 Task: Apply conditional formatting to the range A2:G14 where the value is less than 10.
Action: Mouse moved to (32, 146)
Screenshot: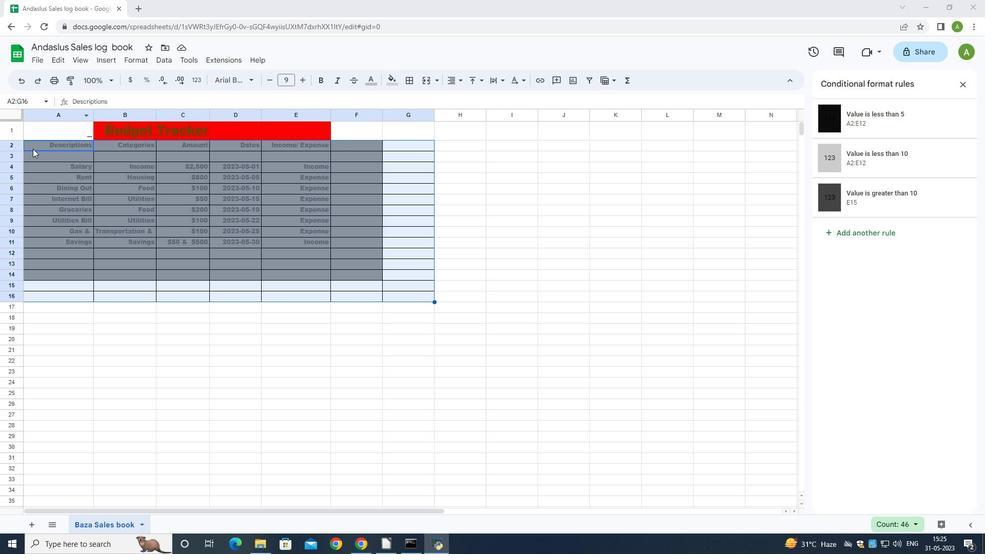
Action: Mouse pressed left at (32, 146)
Screenshot: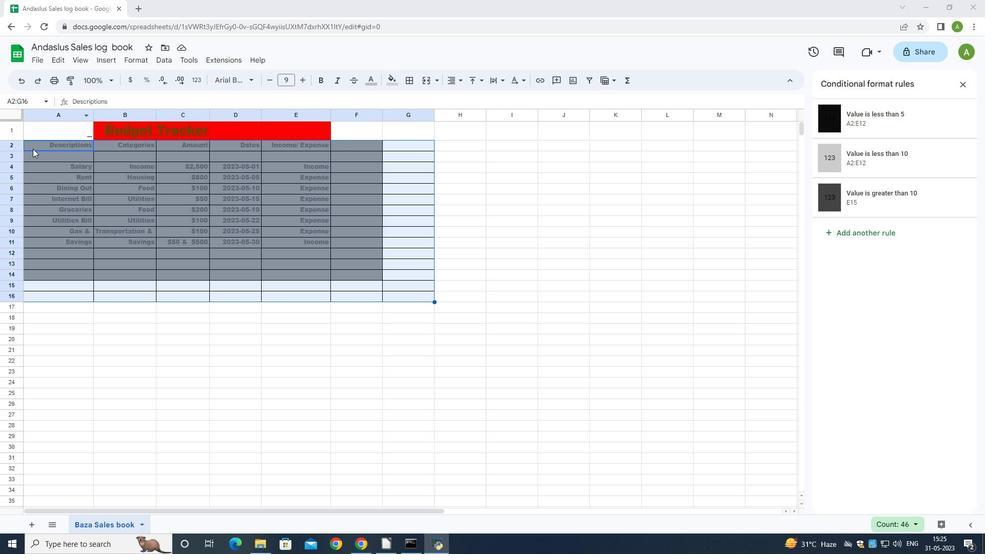 
Action: Key pressed ctrl+Z<'\x1a'>
Screenshot: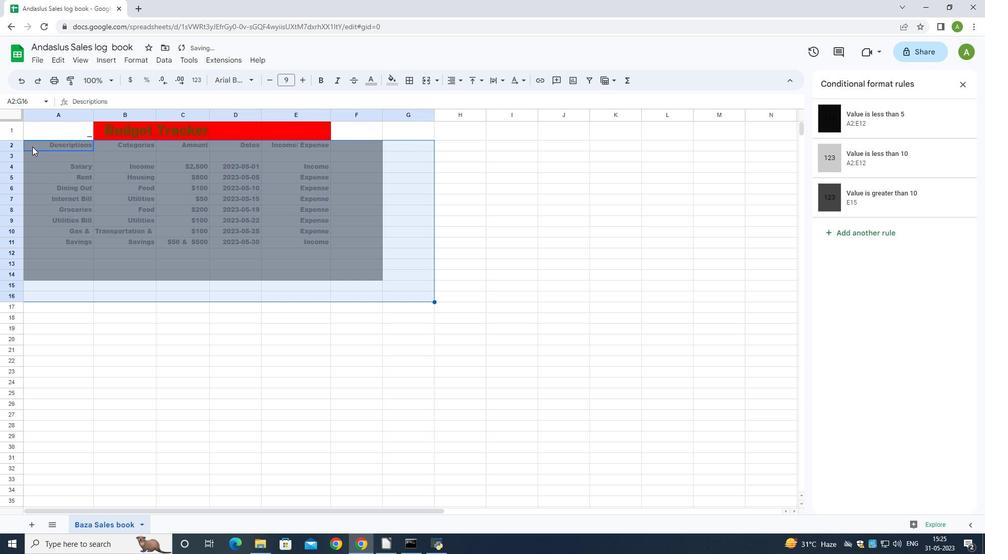 
Action: Mouse moved to (34, 141)
Screenshot: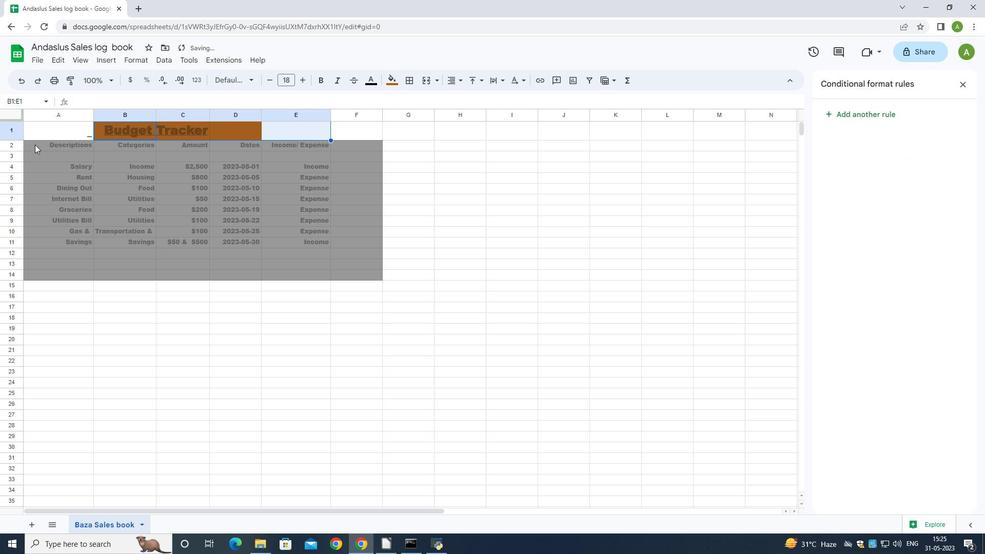 
Action: Mouse pressed left at (34, 141)
Screenshot: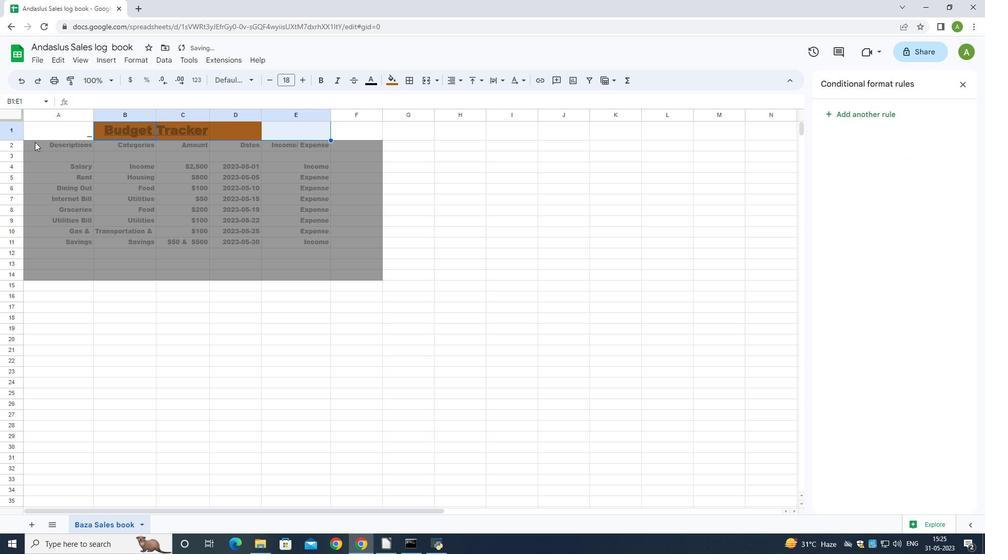 
Action: Mouse moved to (32, 143)
Screenshot: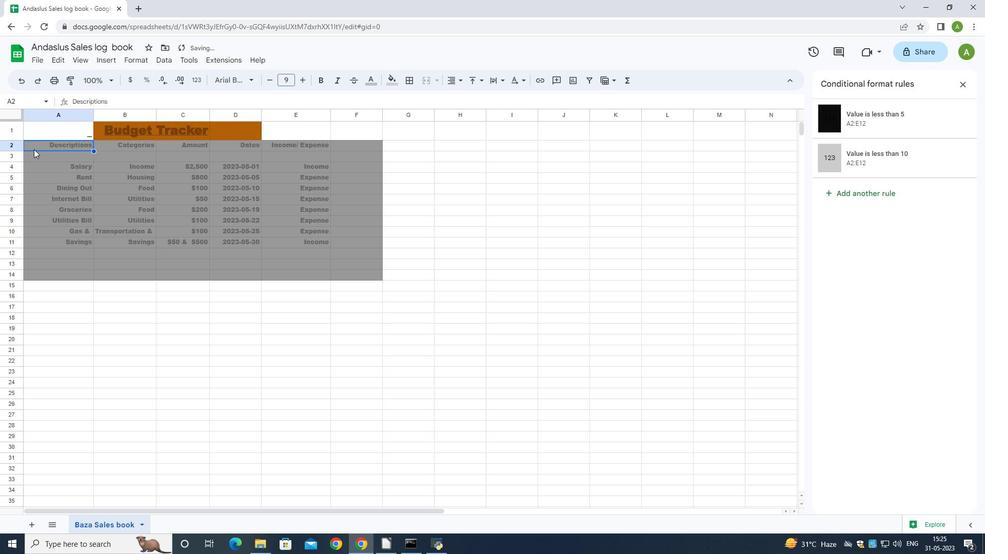 
Action: Mouse pressed left at (32, 143)
Screenshot: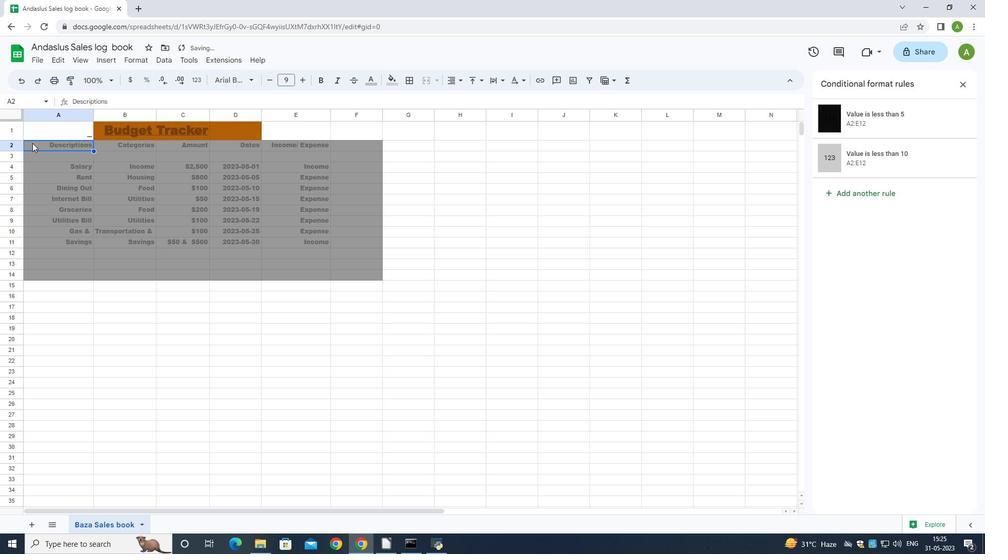 
Action: Mouse moved to (127, 62)
Screenshot: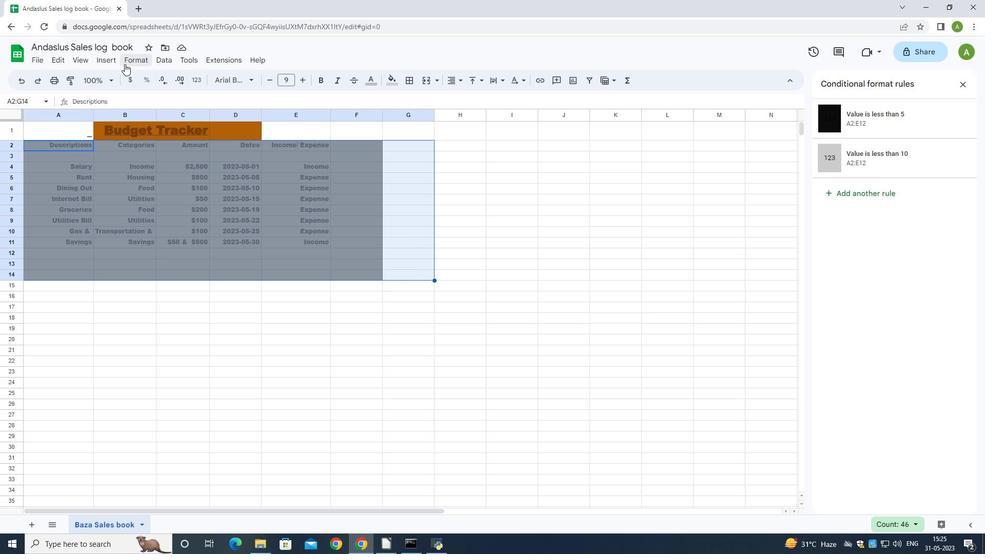 
Action: Mouse pressed left at (127, 62)
Screenshot: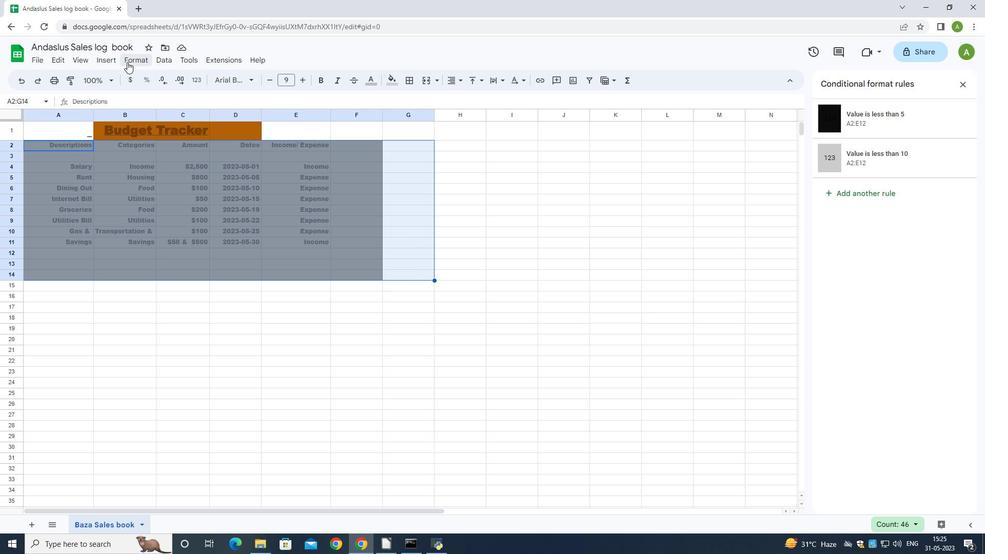 
Action: Mouse moved to (164, 234)
Screenshot: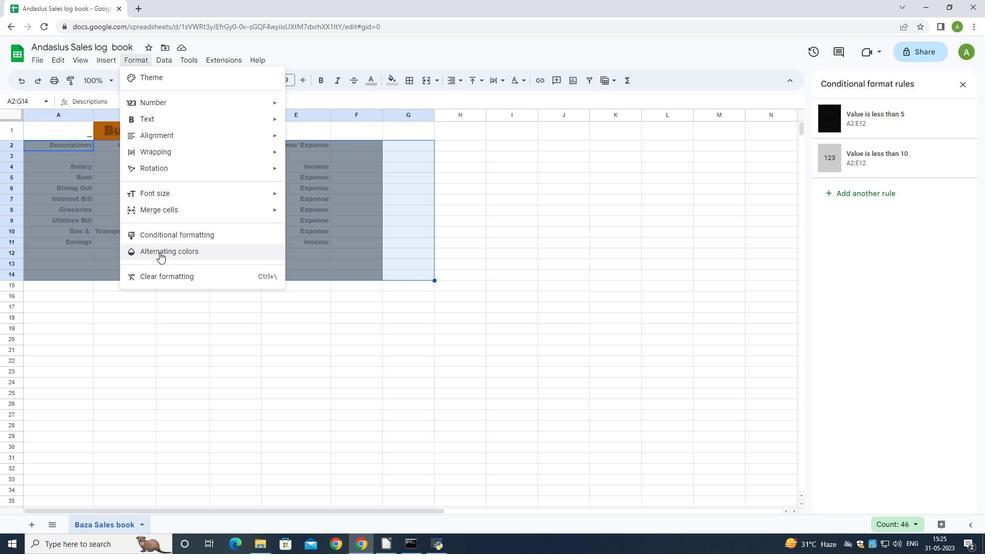 
Action: Mouse pressed left at (164, 234)
Screenshot: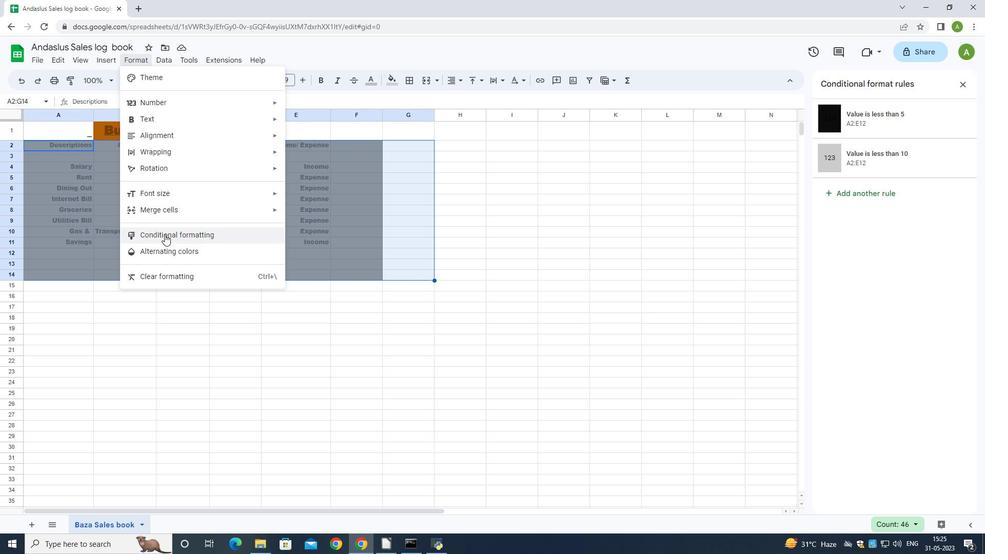 
Action: Mouse moved to (139, 61)
Screenshot: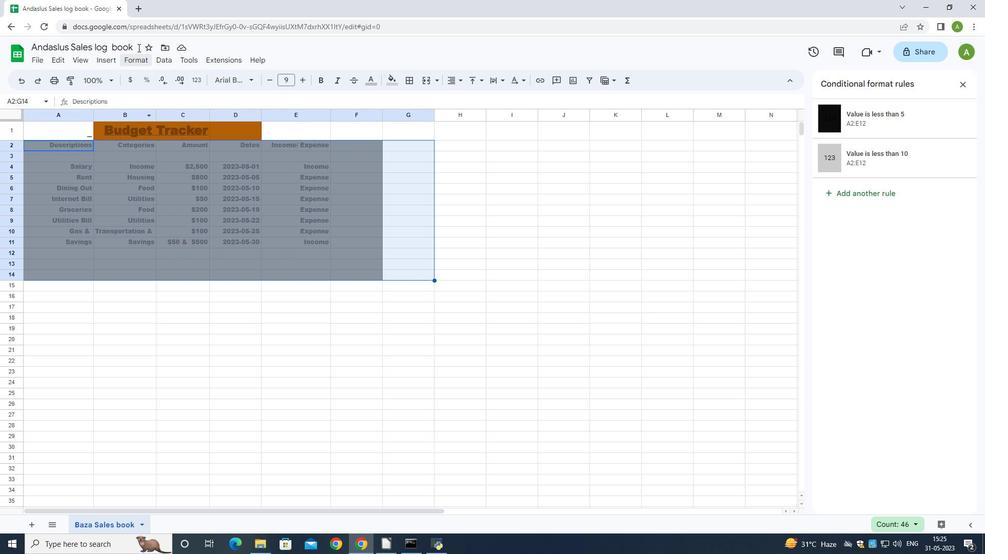 
Action: Mouse pressed left at (139, 61)
Screenshot: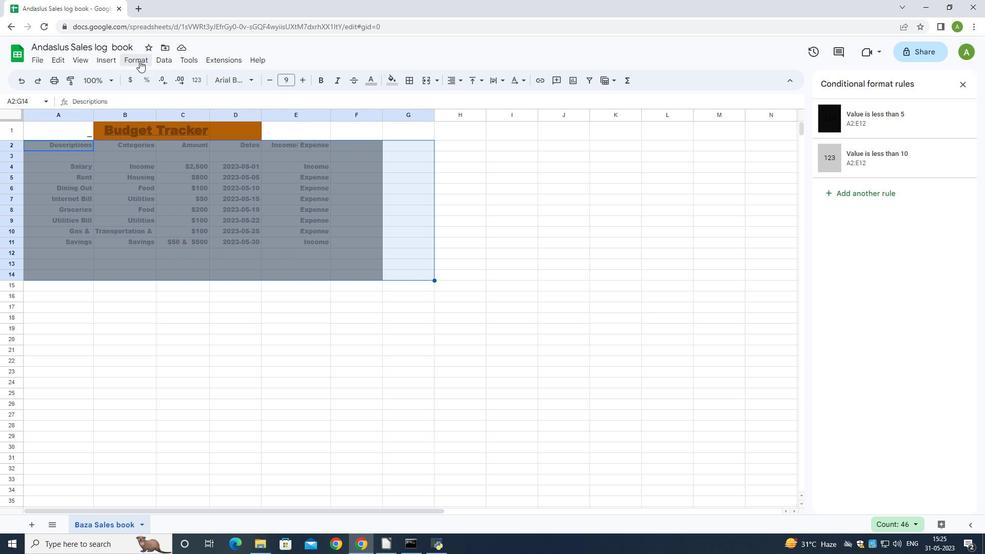 
Action: Mouse moved to (166, 231)
Screenshot: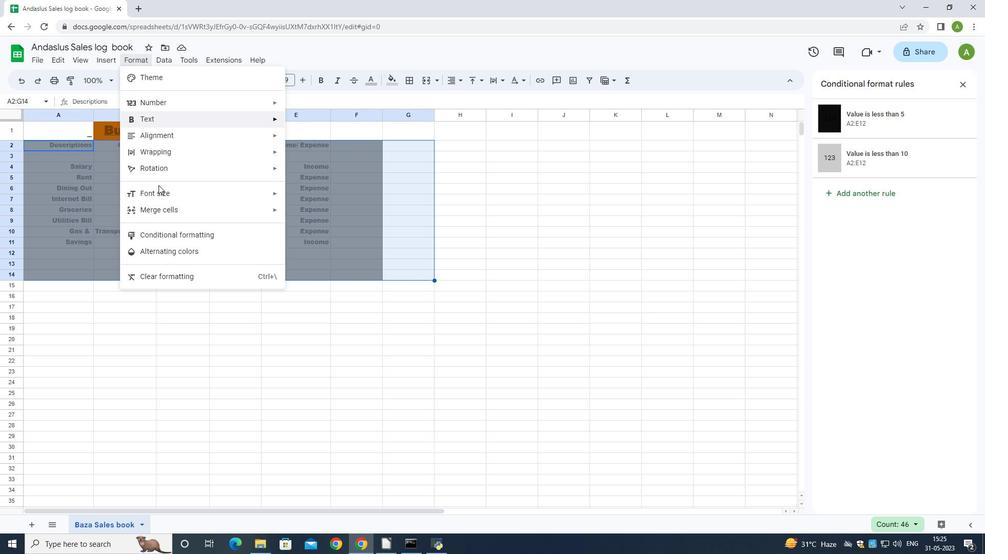 
Action: Mouse pressed left at (166, 231)
Screenshot: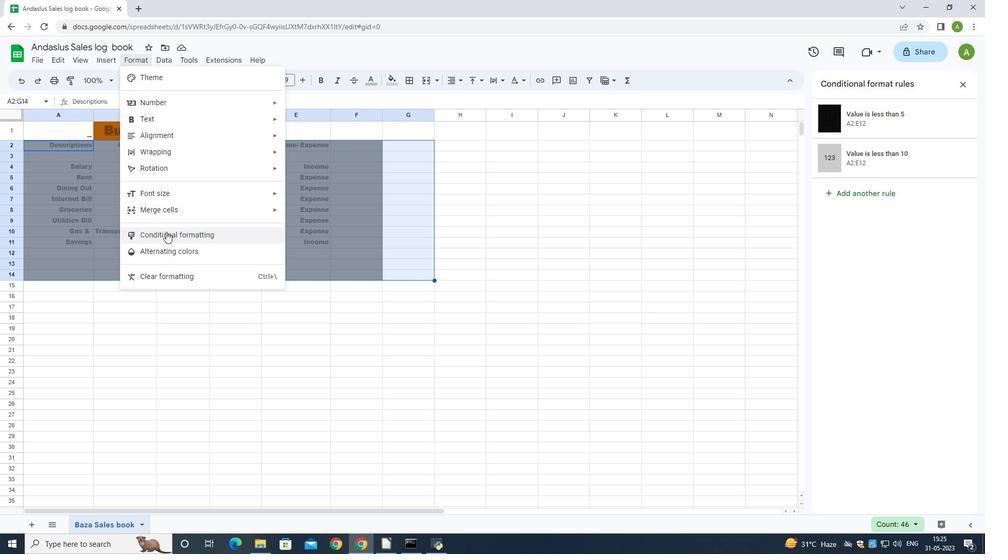 
Action: Mouse moved to (131, 52)
Screenshot: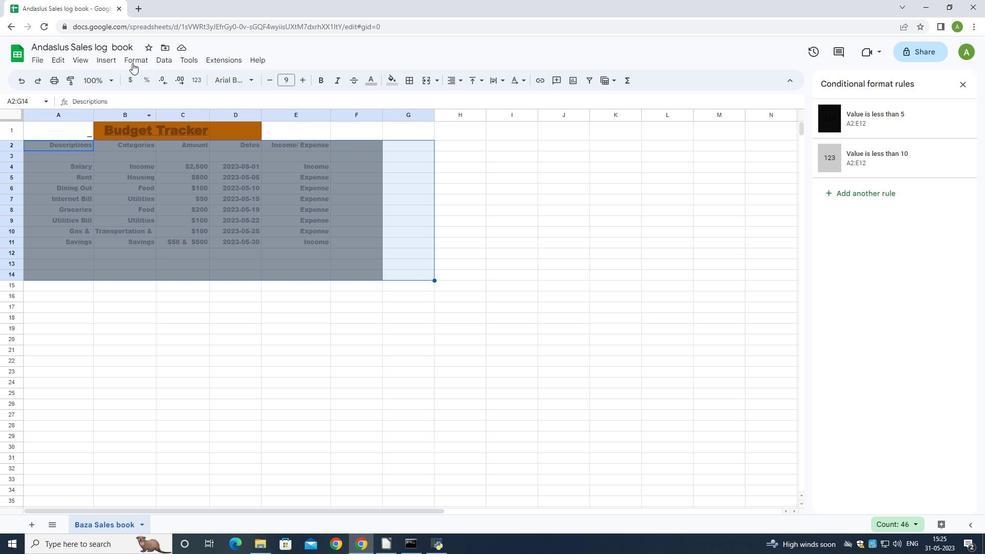
Action: Mouse pressed left at (131, 52)
Screenshot: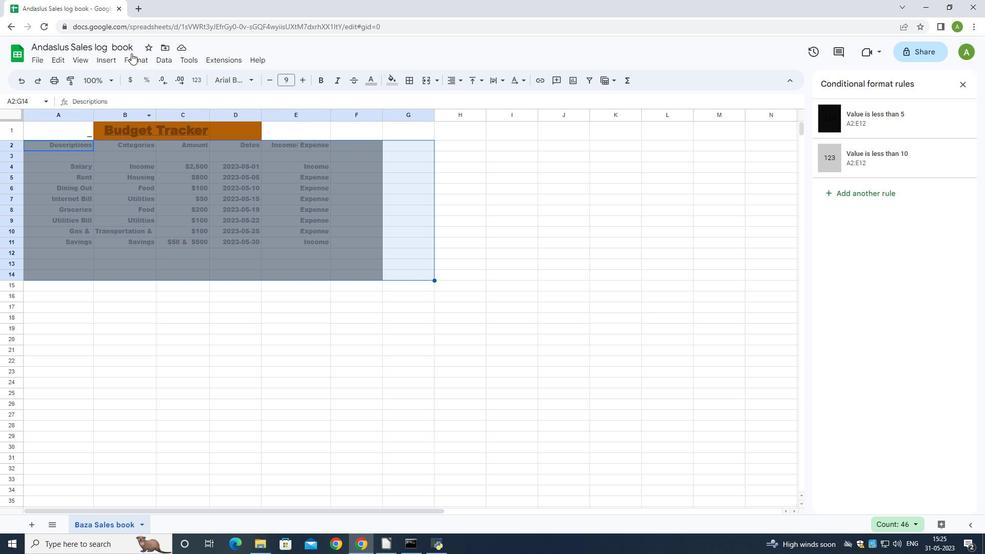 
Action: Mouse moved to (131, 61)
Screenshot: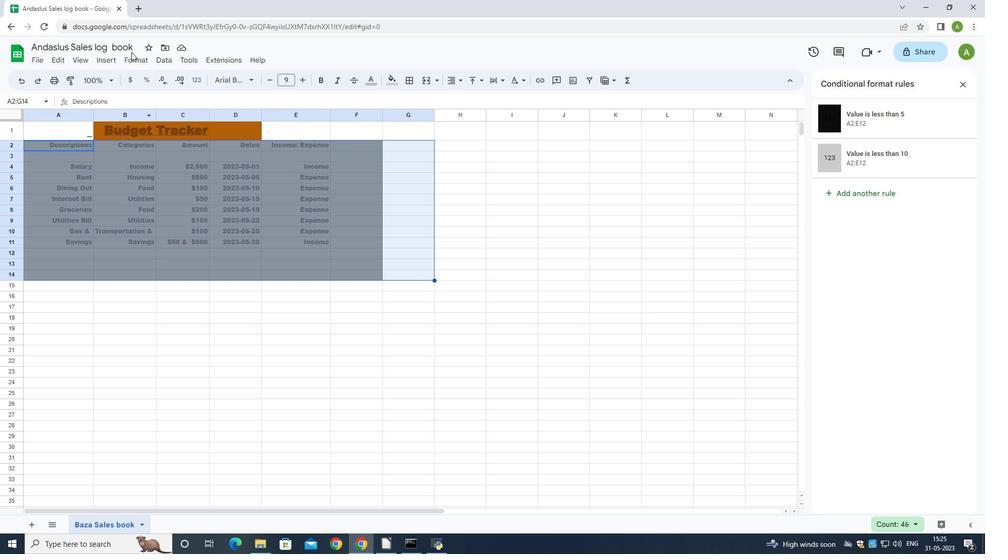 
Action: Mouse pressed left at (131, 61)
Screenshot: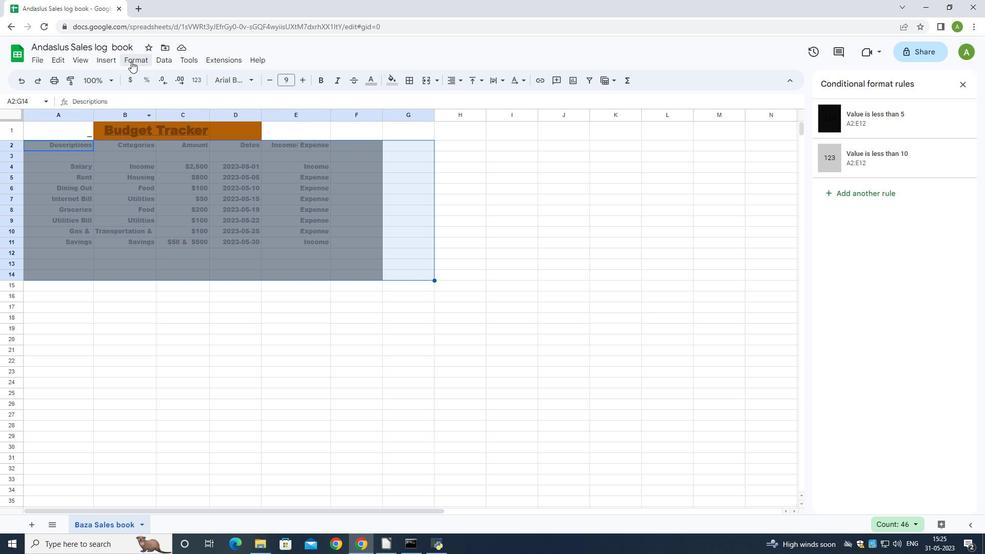 
Action: Mouse moved to (202, 235)
Screenshot: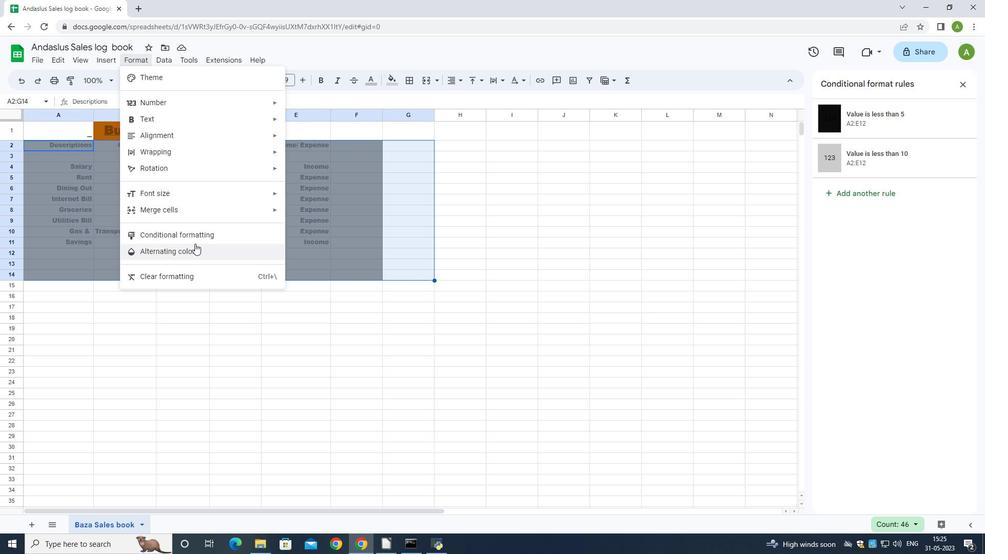 
Action: Mouse pressed left at (202, 235)
Screenshot: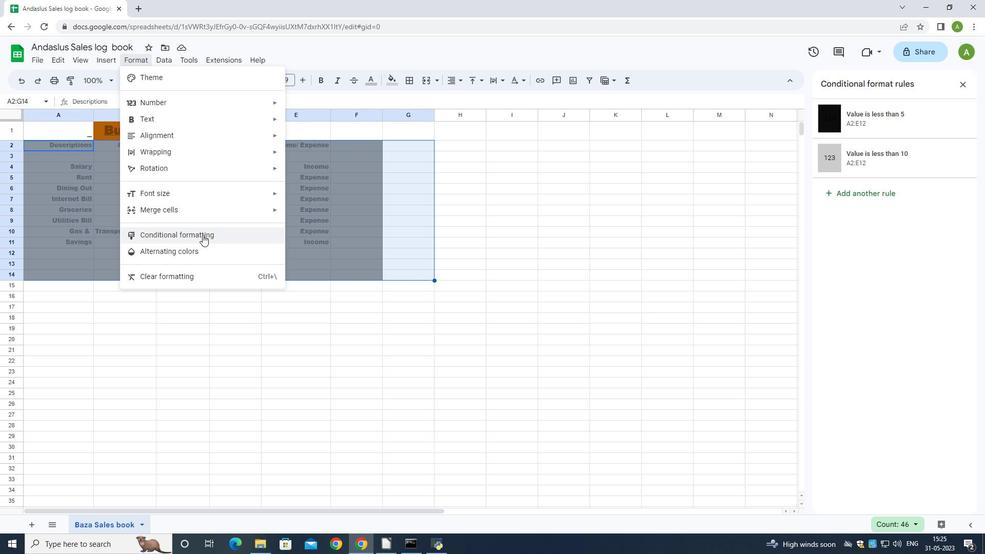 
Action: Mouse moved to (869, 197)
Screenshot: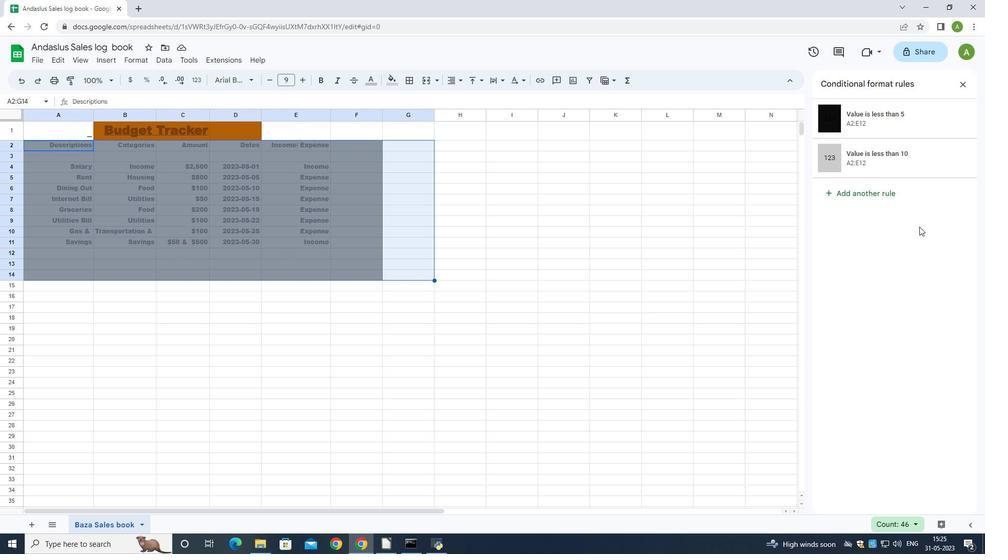 
Action: Mouse pressed left at (869, 197)
Screenshot: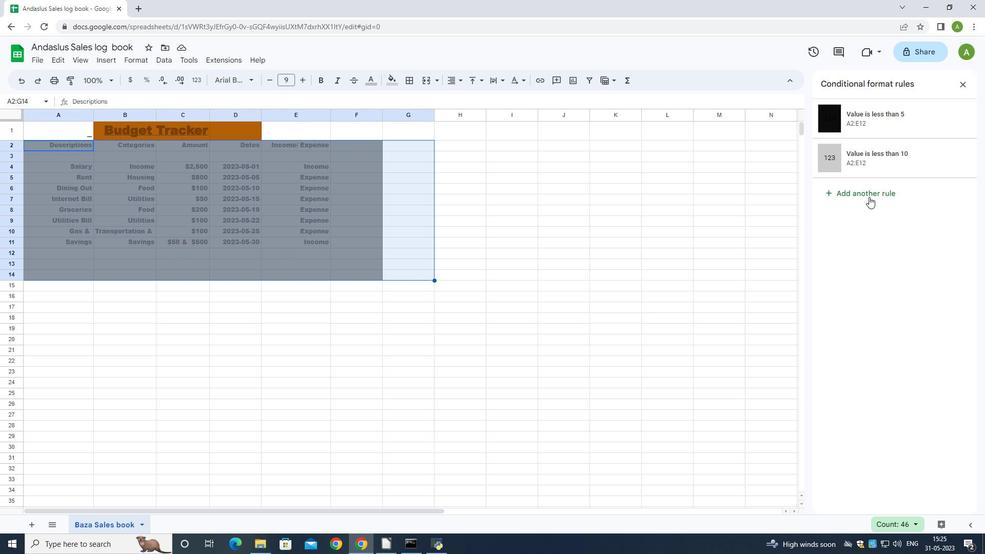 
Action: Mouse moved to (869, 217)
Screenshot: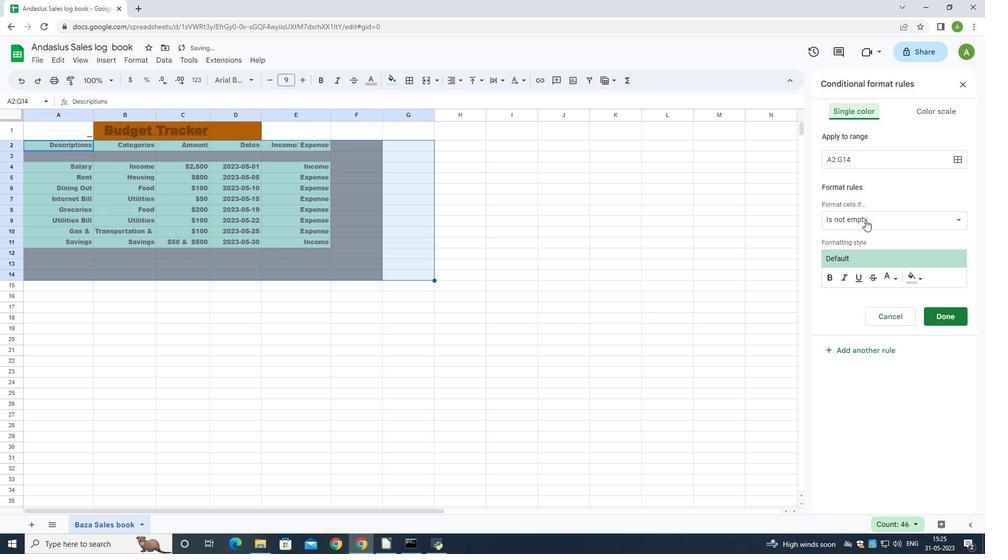
Action: Mouse pressed left at (869, 217)
Screenshot: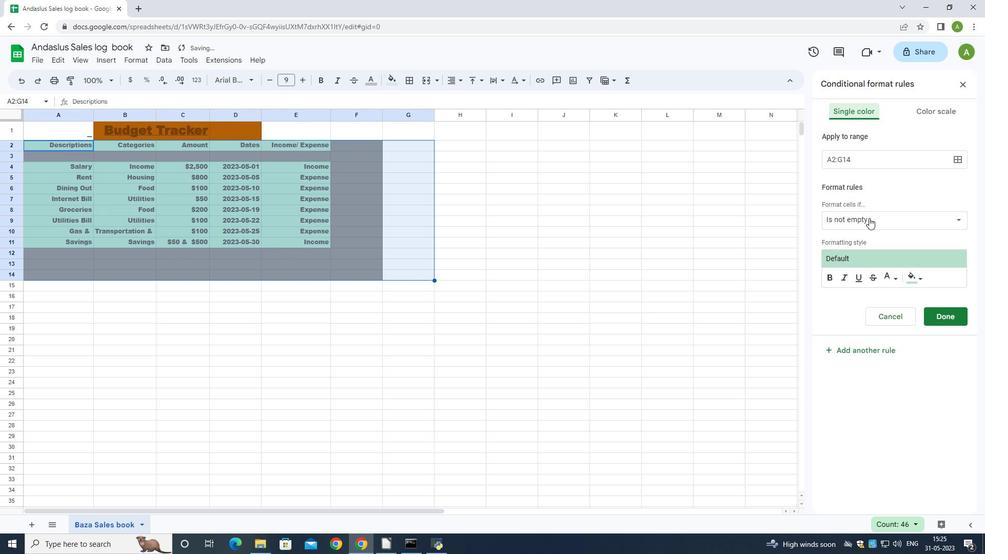 
Action: Mouse moved to (882, 418)
Screenshot: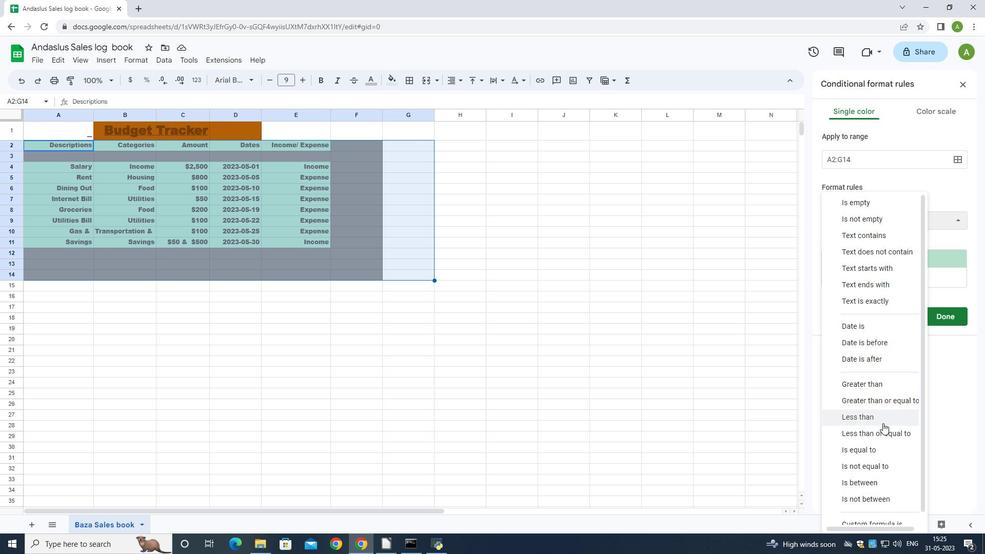 
Action: Mouse pressed left at (882, 418)
Screenshot: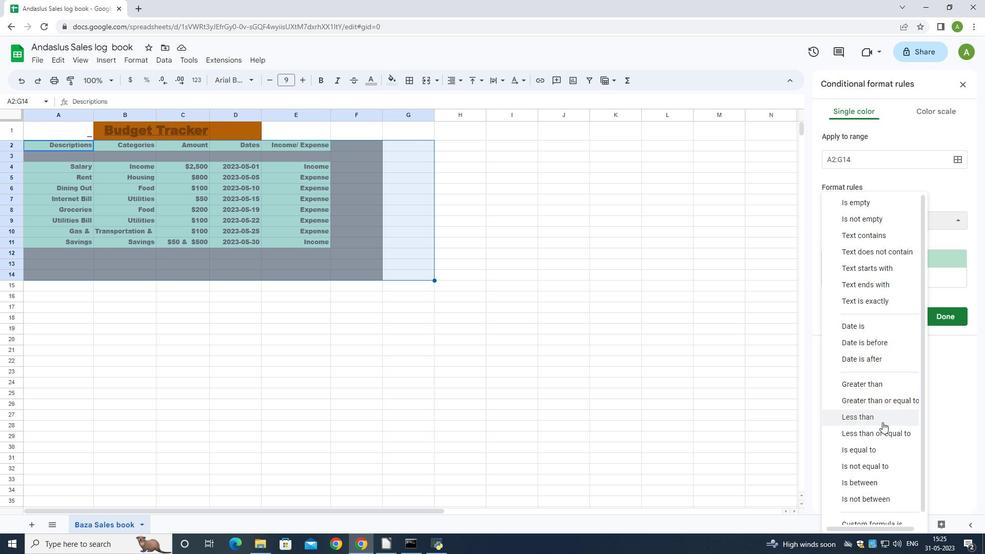 
Action: Mouse moved to (851, 243)
Screenshot: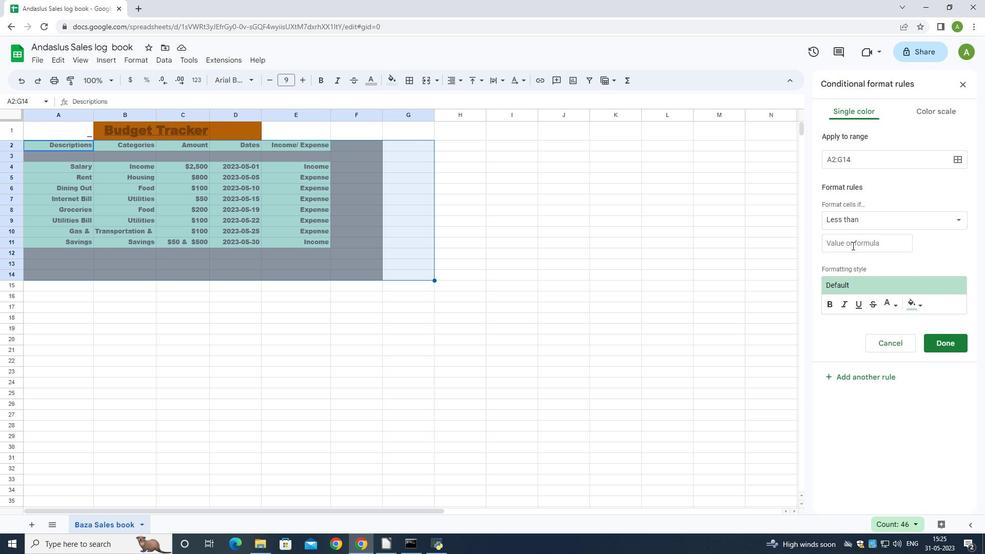 
Action: Mouse pressed left at (851, 243)
Screenshot: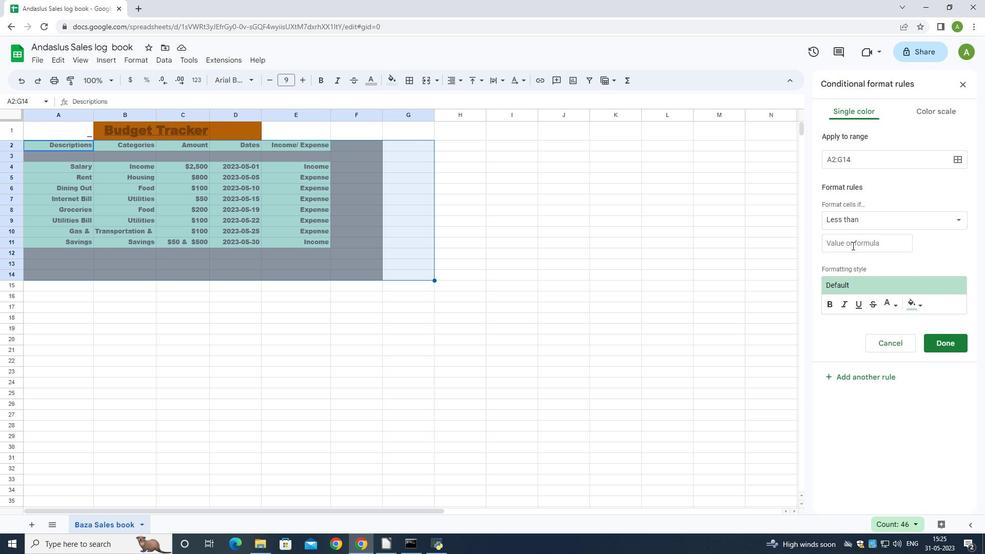 
Action: Key pressed 10
Screenshot: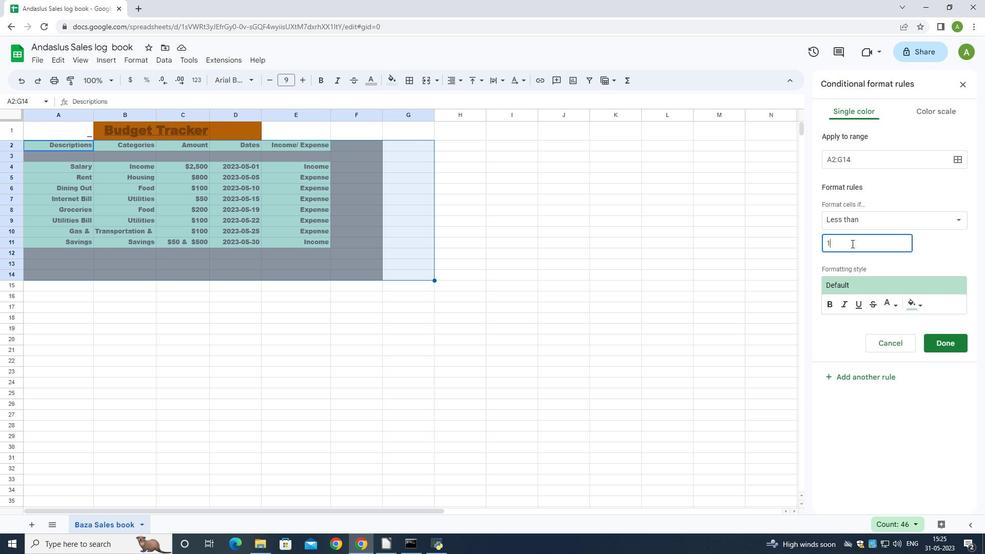 
Action: Mouse moved to (915, 304)
Screenshot: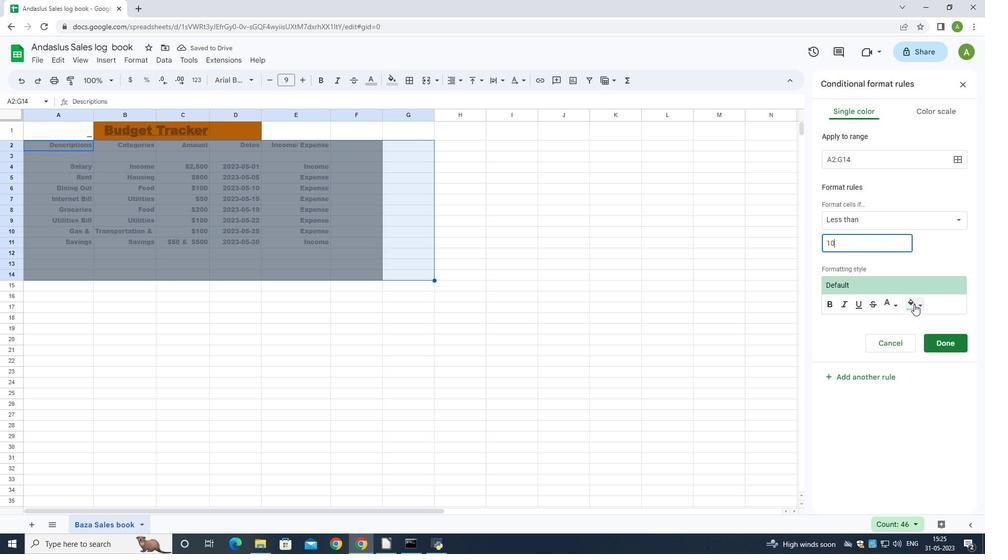 
Action: Mouse pressed left at (915, 304)
Screenshot: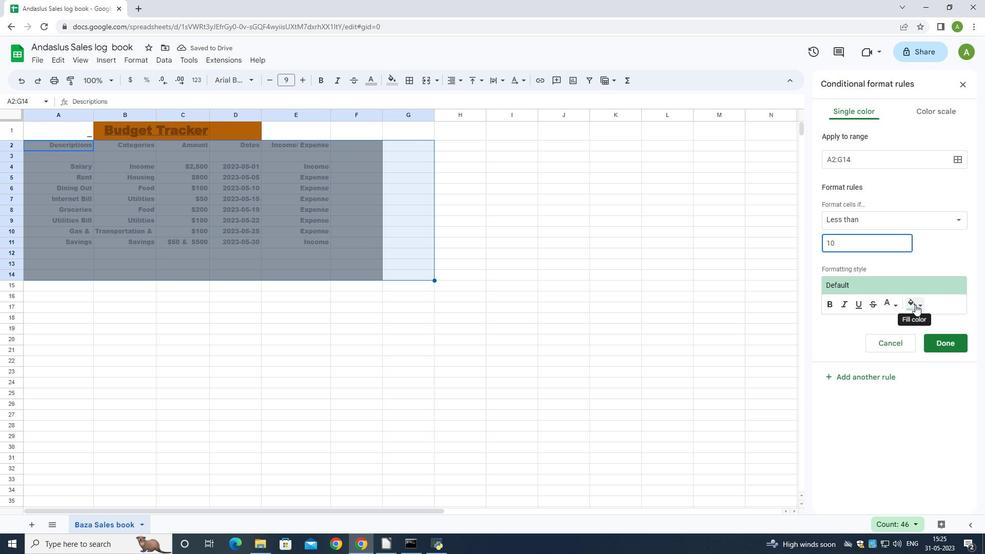 
Action: Mouse moved to (870, 340)
Screenshot: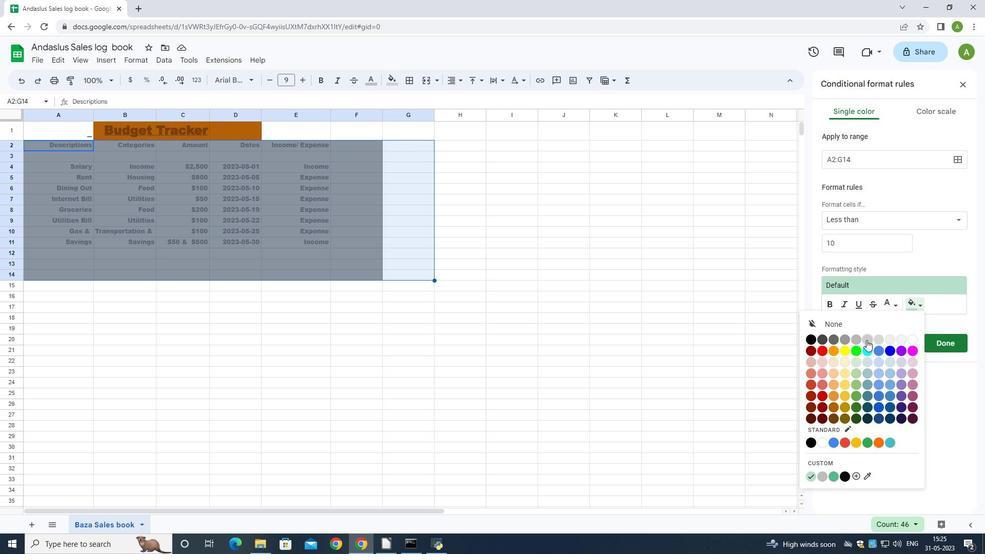 
Action: Mouse pressed left at (870, 340)
Screenshot: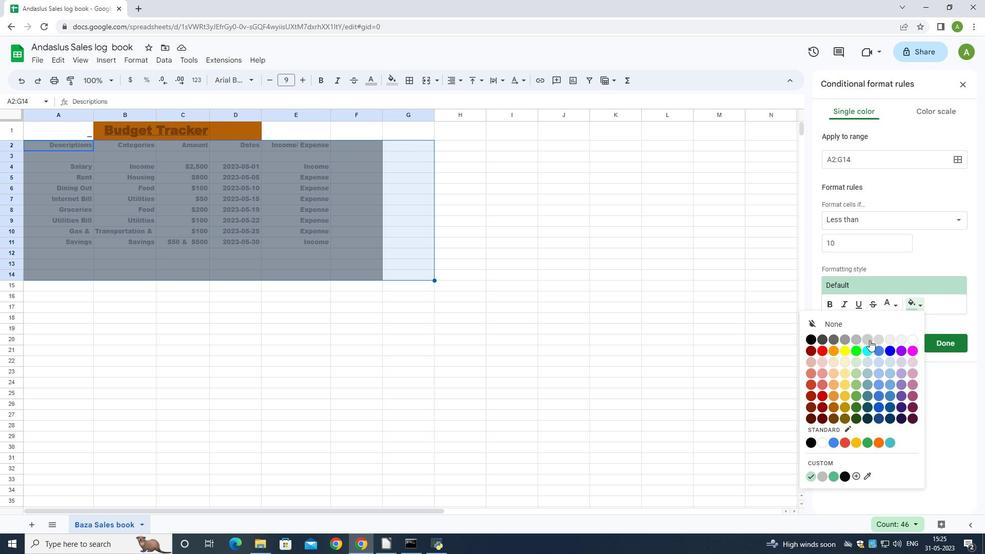 
Action: Mouse moved to (939, 339)
Screenshot: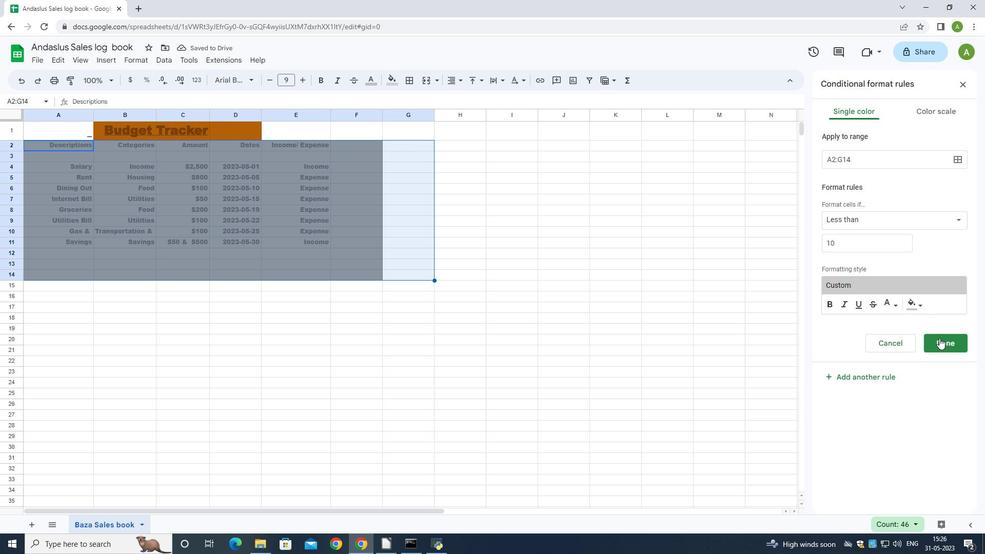 
Action: Mouse pressed left at (939, 339)
Screenshot: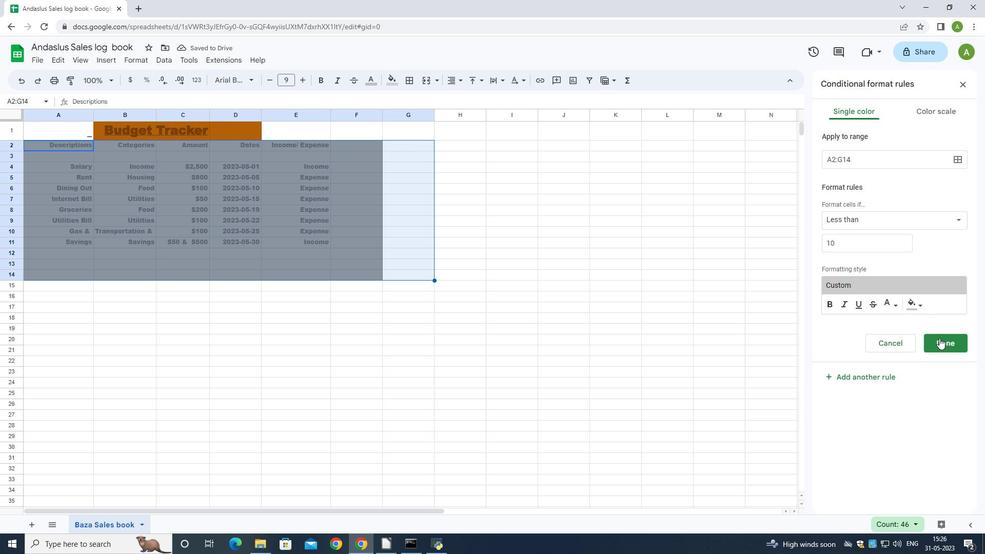 
Action: Mouse moved to (111, 524)
Screenshot: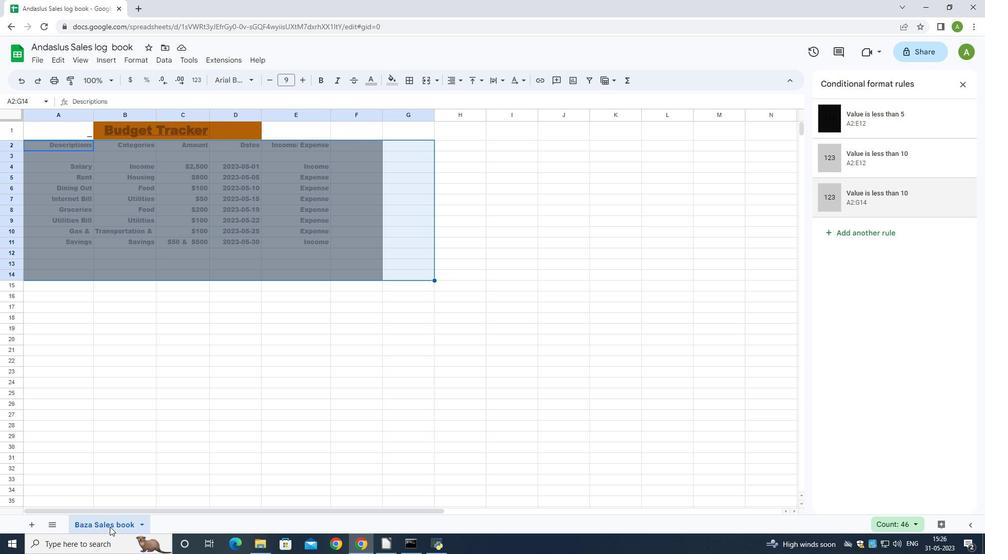 
Action: Mouse pressed left at (111, 524)
Screenshot: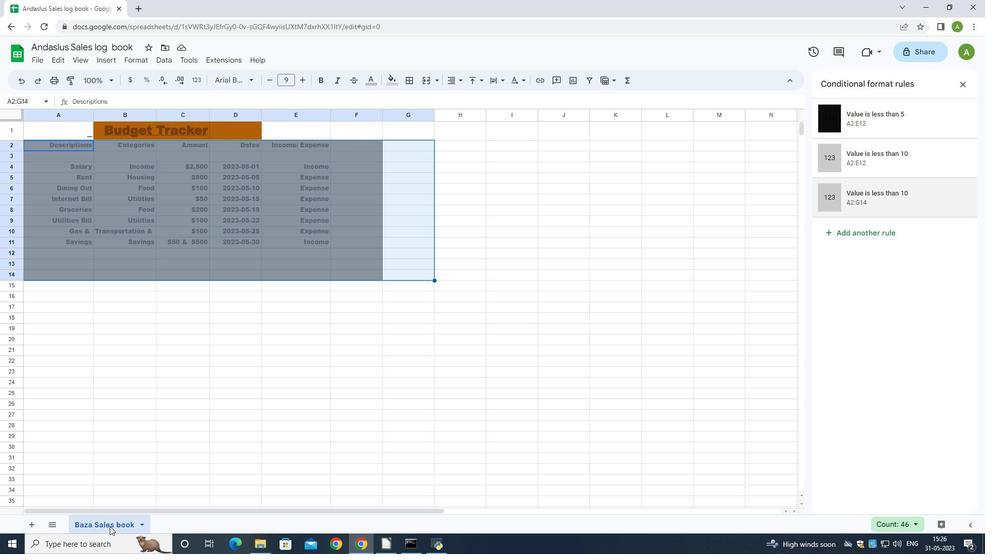 
Action: Key pressed <Key.enter><Key.shift><Key.shift><Key.shift><Key.shift><Key.shift><Key.shift><Key.shift>ctrl+S
Screenshot: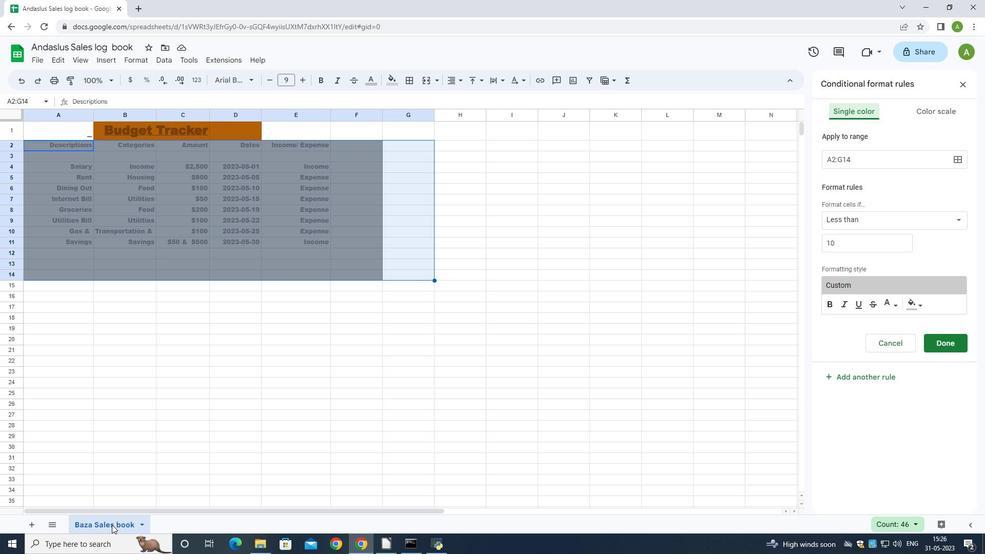 
Action: Mouse moved to (320, 469)
Screenshot: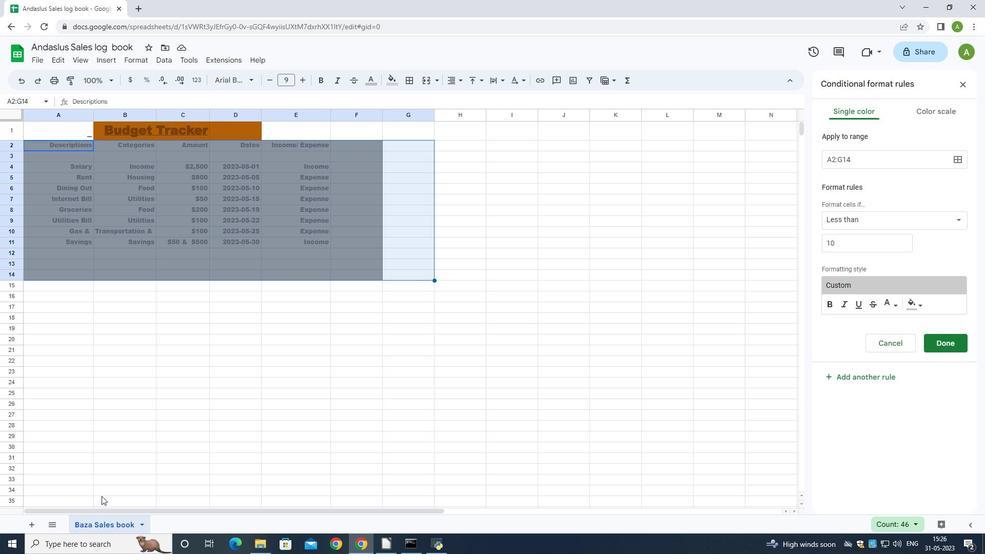 
Action: Key pressed <Key.space>
Screenshot: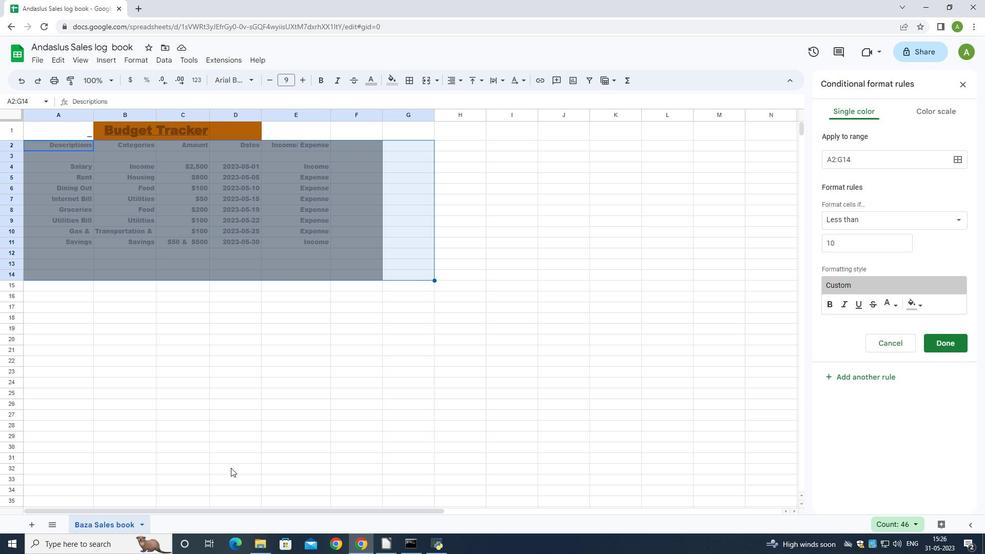 
Action: Mouse moved to (321, 469)
Screenshot: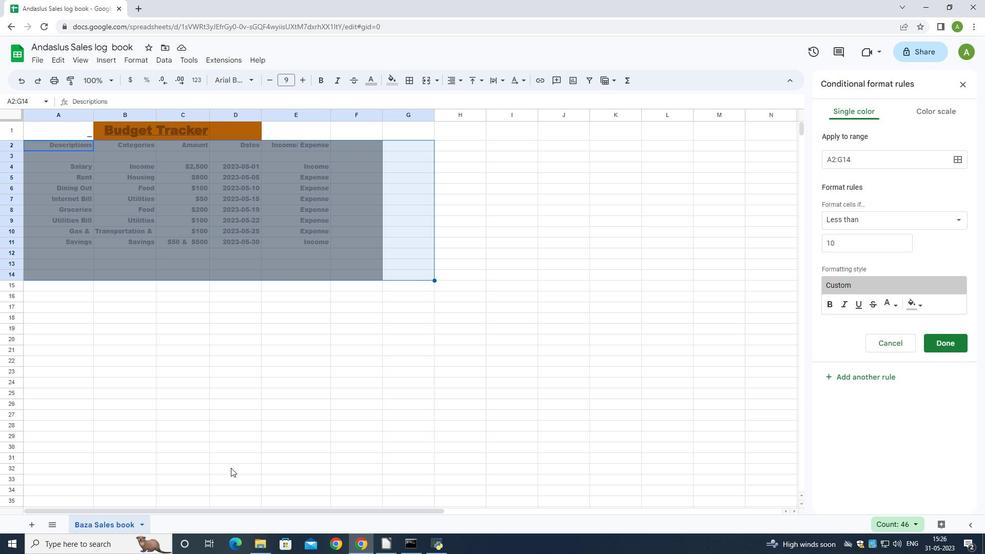 
